 Task: Use the formula "TRUE" in spreadsheet "Project portfolio".
Action: Key pressed '='
Screenshot: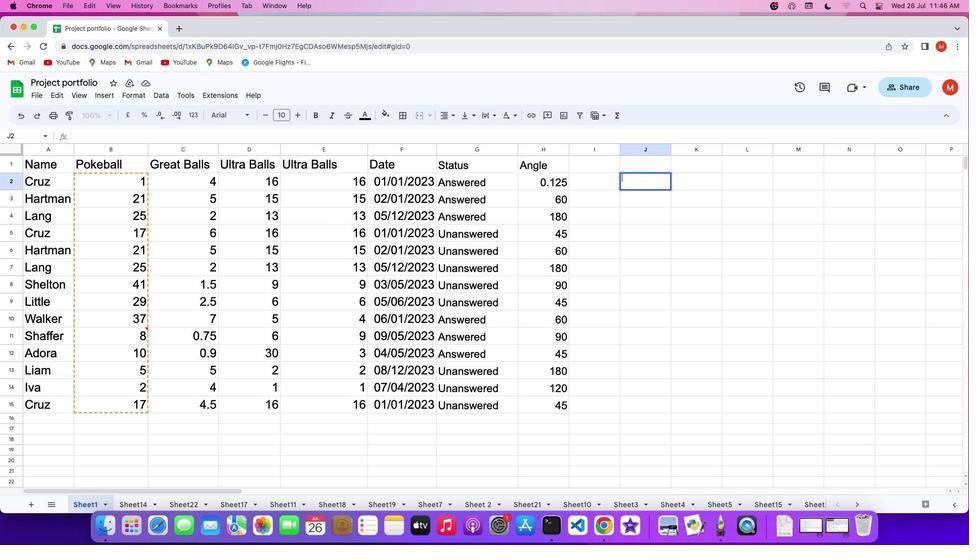 
Action: Mouse moved to (557, 400)
Screenshot: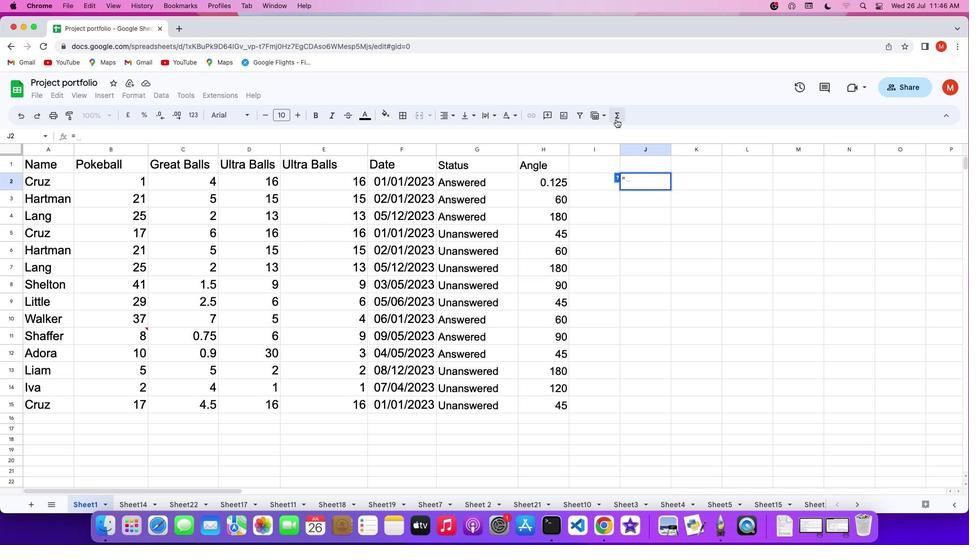 
Action: Mouse pressed left at (557, 400)
Screenshot: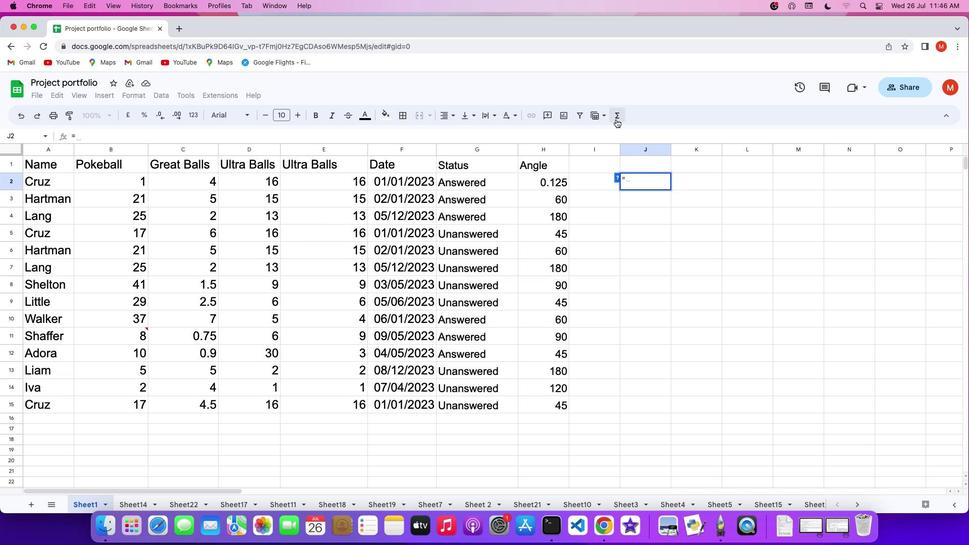 
Action: Mouse moved to (557, 400)
Screenshot: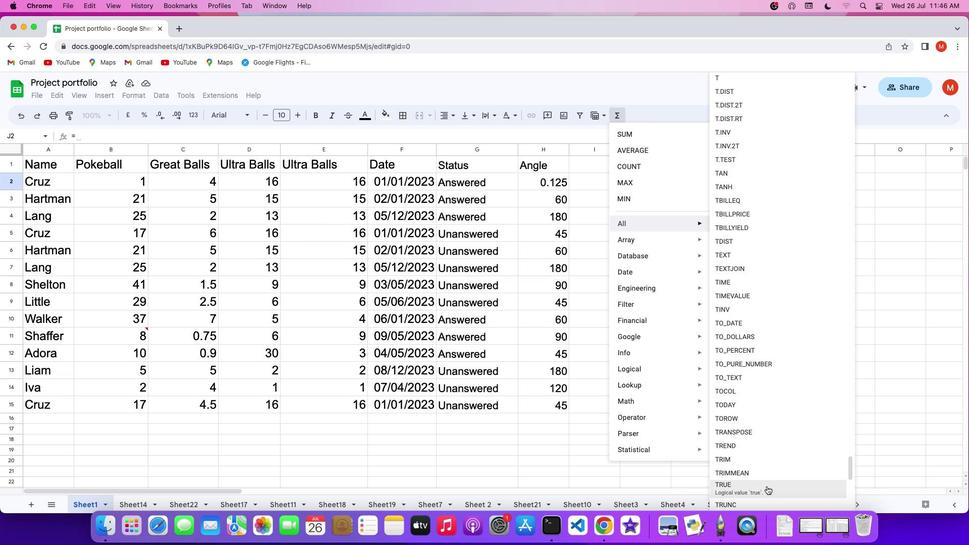 
Action: Mouse pressed left at (557, 400)
Screenshot: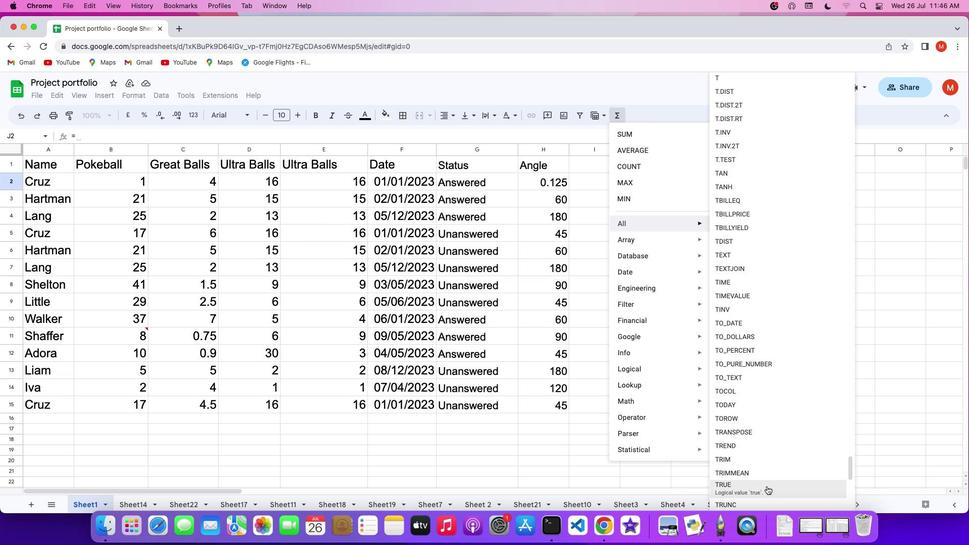 
Action: Mouse moved to (557, 400)
Screenshot: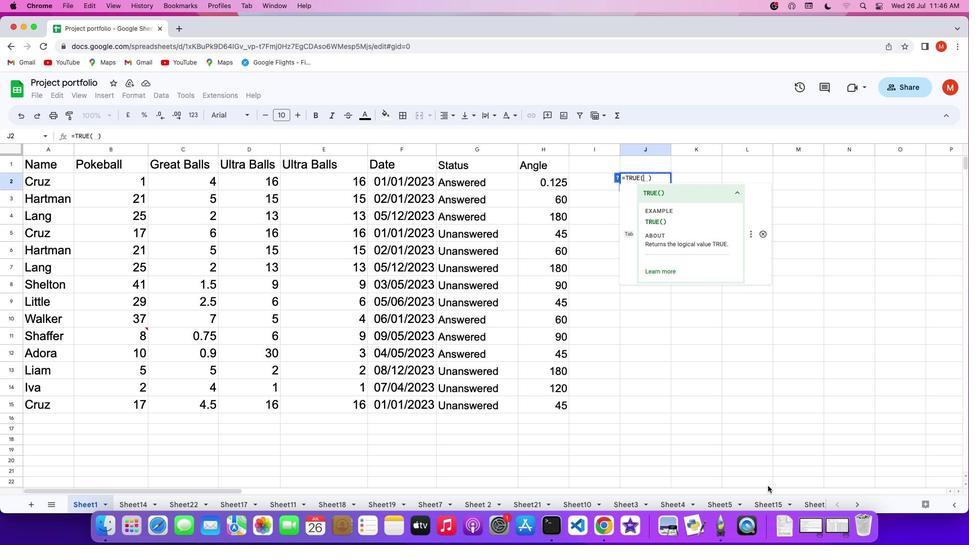 
Action: Key pressed Key.enter
Screenshot: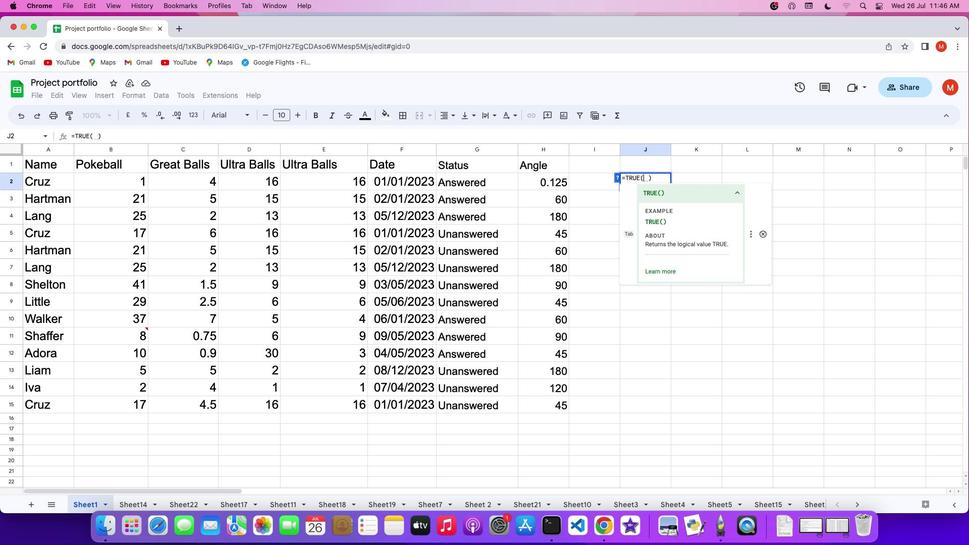 
